 Task: Create an angular profile.
Action: Mouse moved to (8, 492)
Screenshot: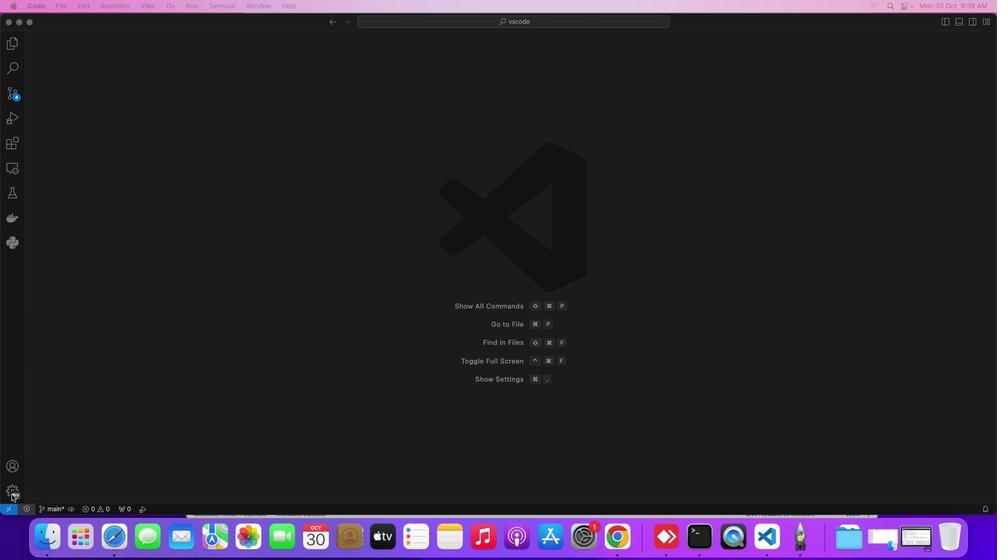 
Action: Mouse pressed left at (8, 492)
Screenshot: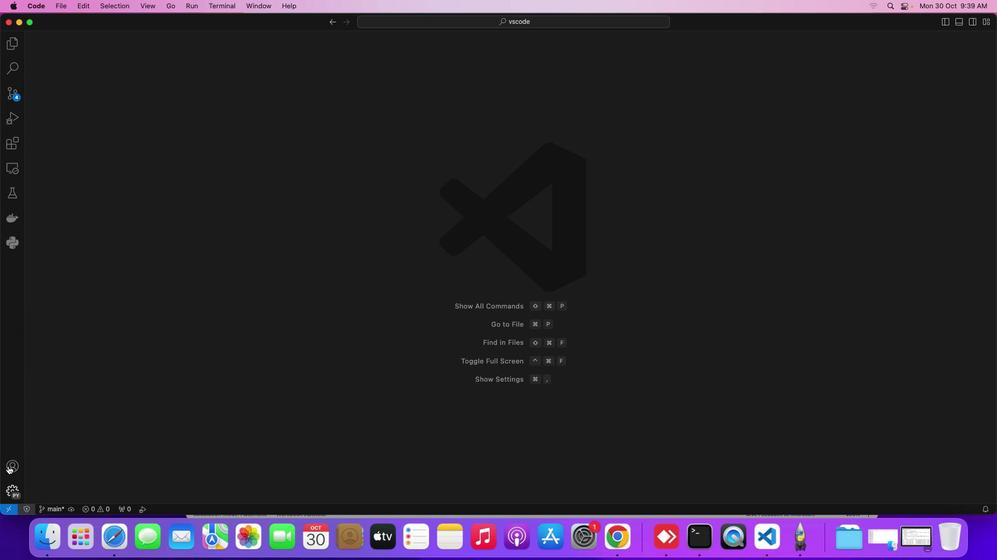 
Action: Mouse moved to (78, 397)
Screenshot: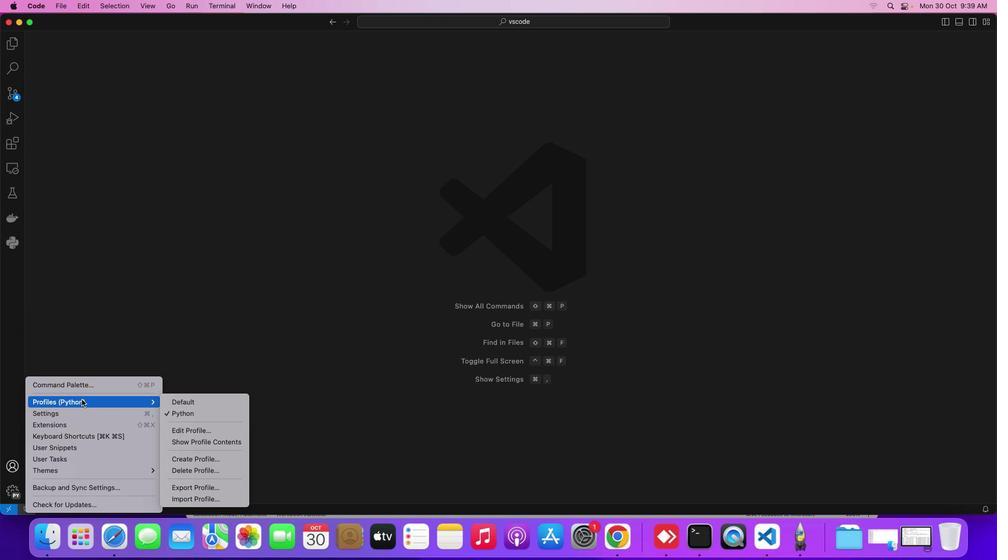 
Action: Mouse pressed left at (78, 397)
Screenshot: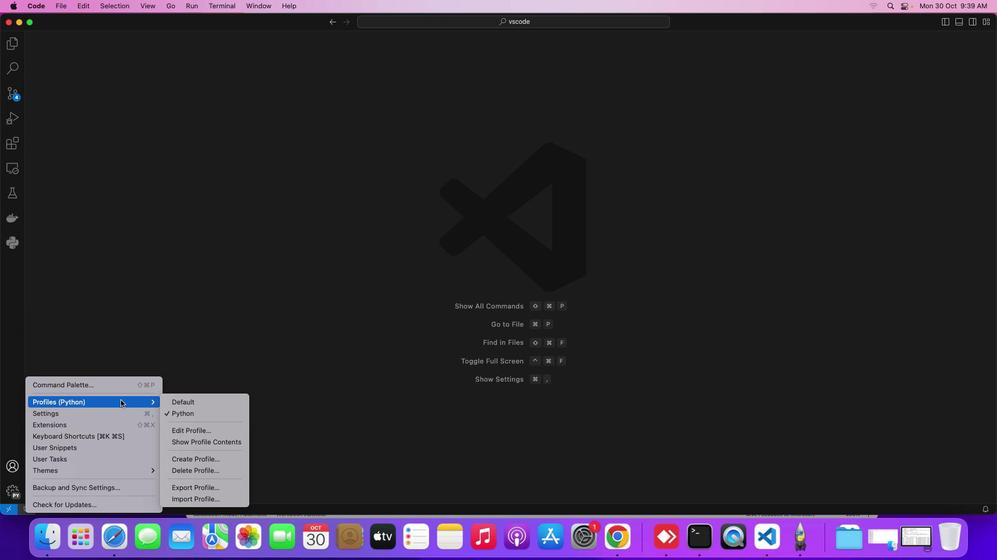
Action: Mouse moved to (208, 456)
Screenshot: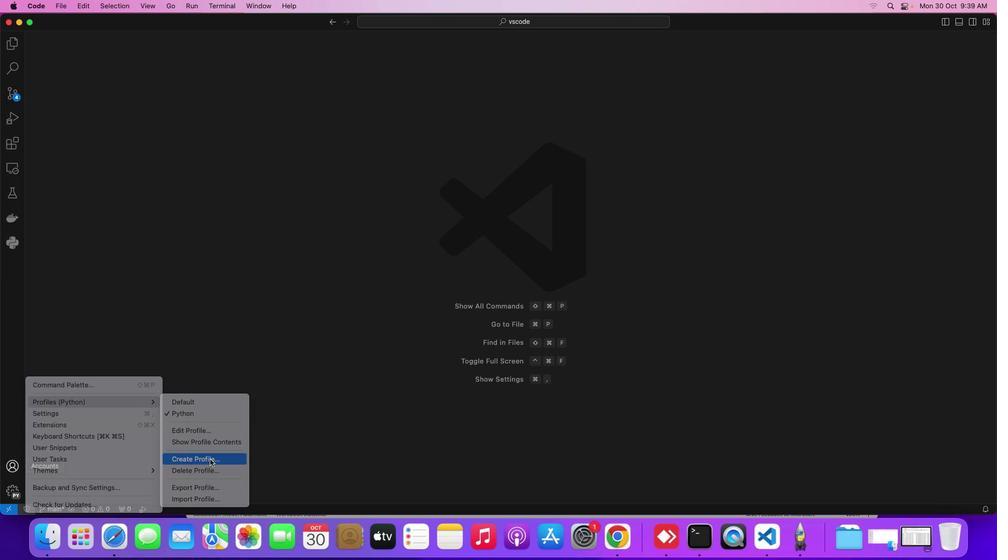 
Action: Mouse pressed left at (208, 456)
Screenshot: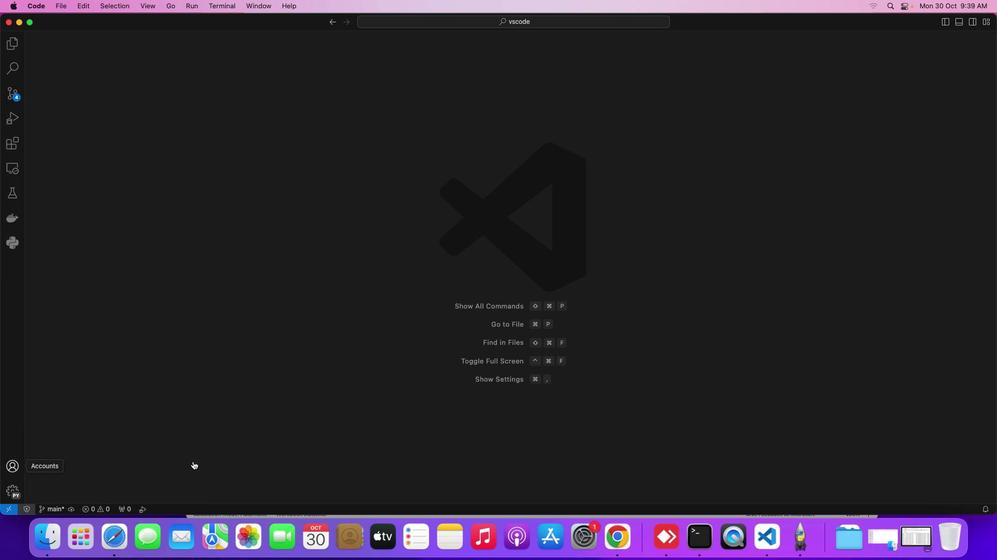 
Action: Mouse moved to (505, 53)
Screenshot: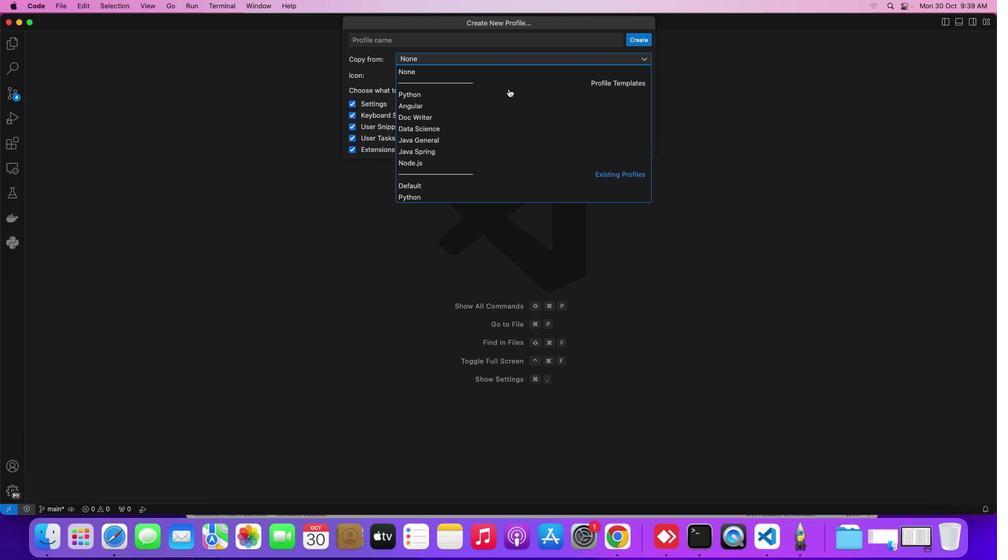 
Action: Mouse pressed left at (505, 53)
Screenshot: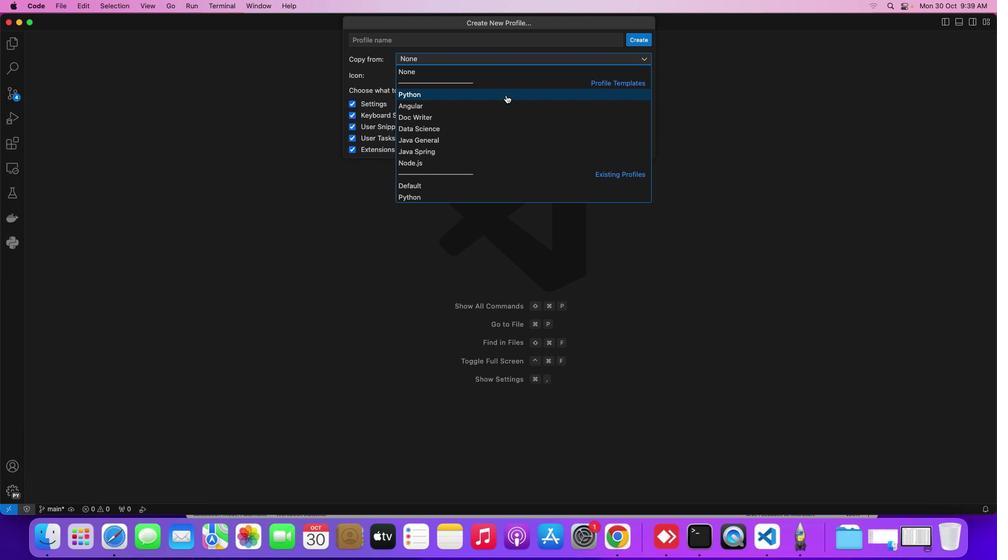 
Action: Mouse moved to (445, 104)
Screenshot: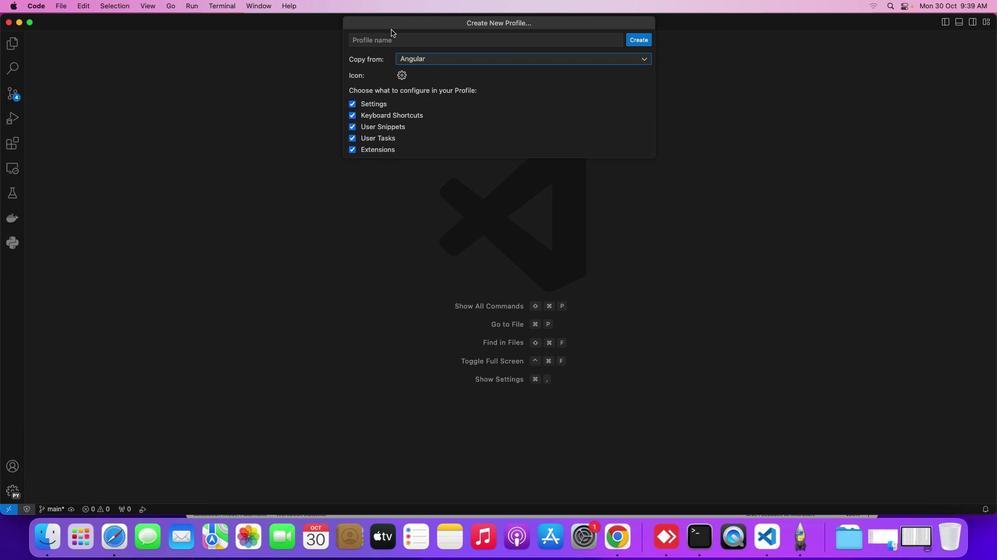 
Action: Mouse pressed left at (445, 104)
Screenshot: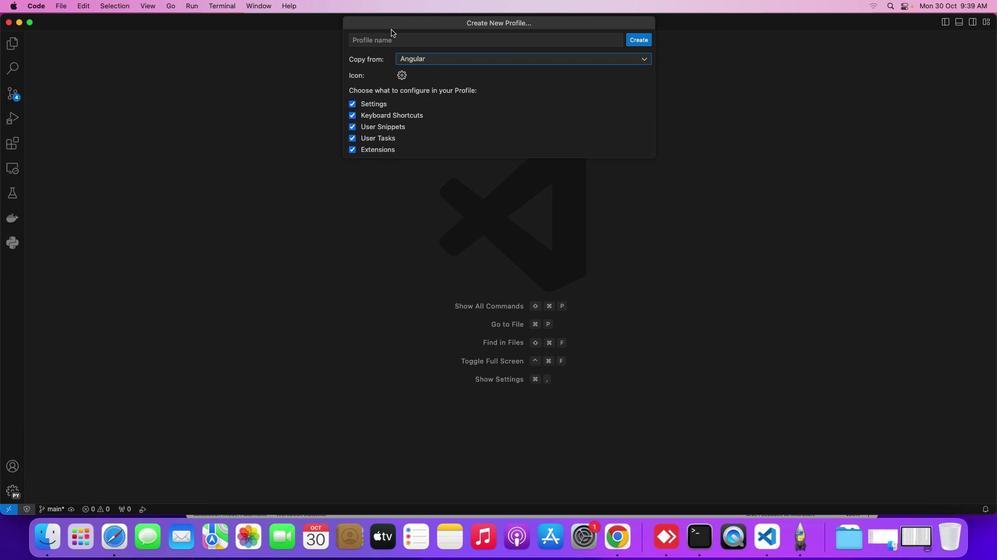 
Action: Mouse moved to (386, 36)
Screenshot: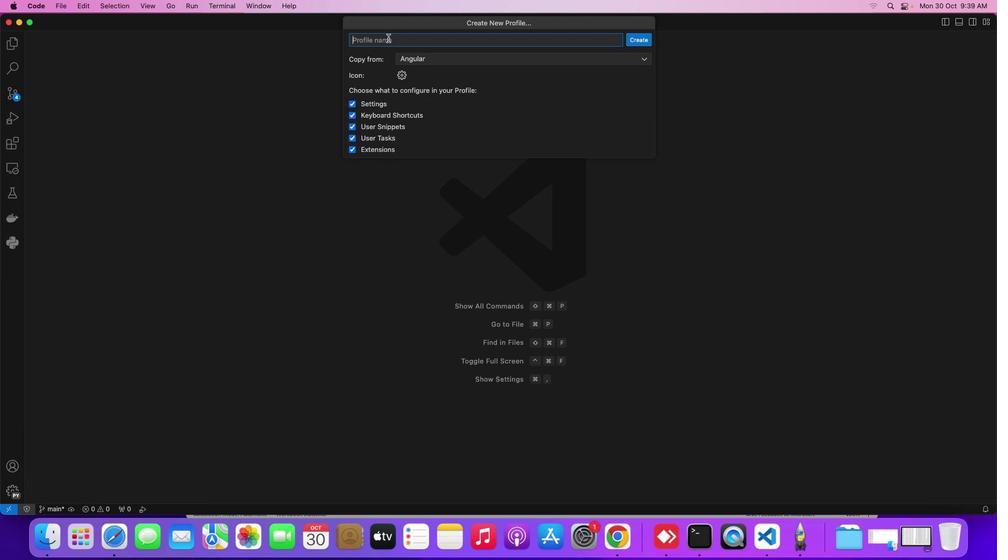 
Action: Mouse pressed left at (386, 36)
Screenshot: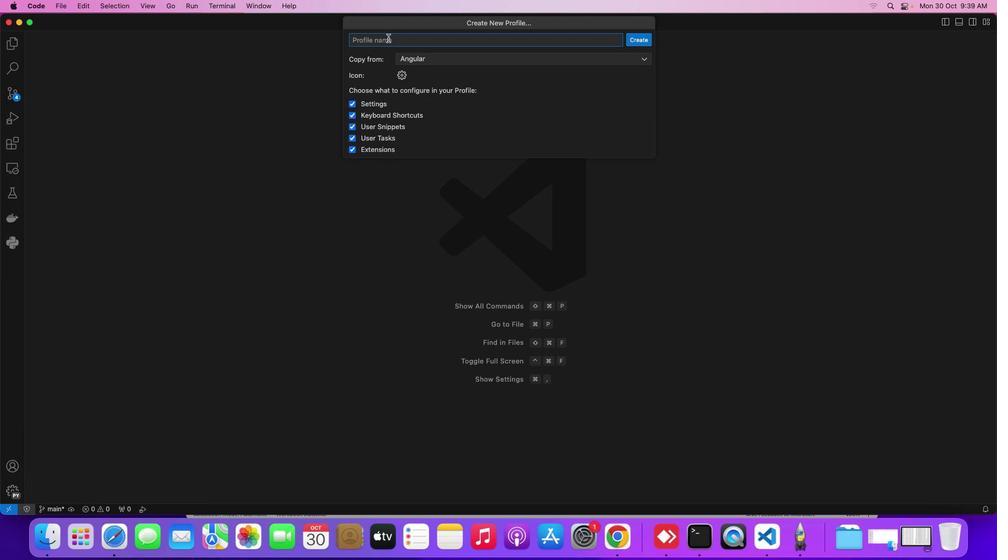 
Action: Mouse moved to (385, 35)
Screenshot: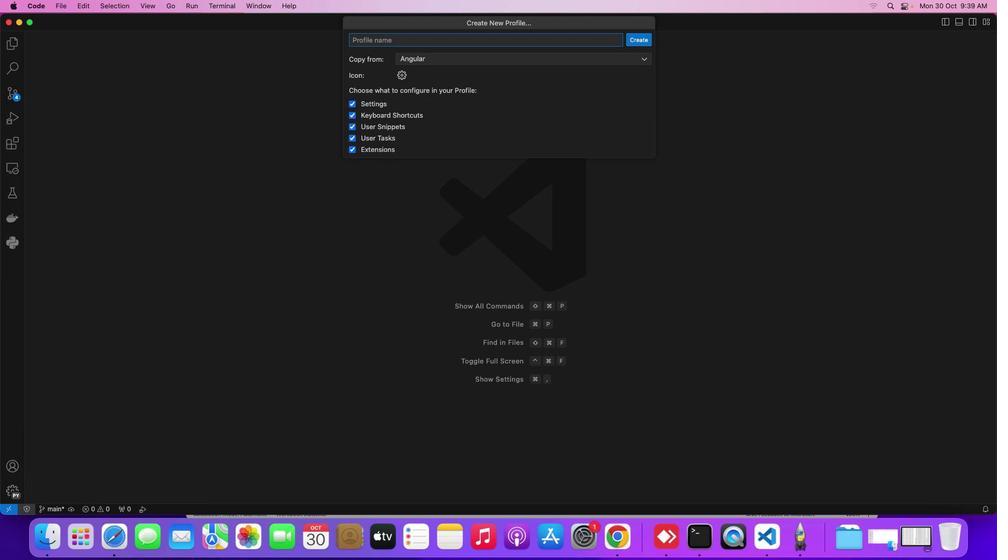 
Action: Key pressed Key.shift'A''n''g''u''l''a''r'
Screenshot: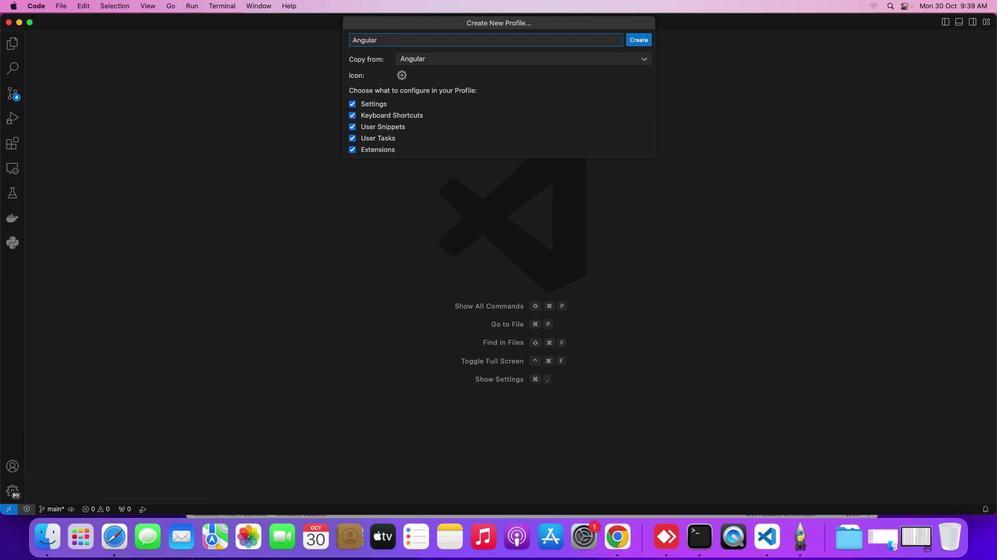 
Action: Mouse moved to (634, 44)
Screenshot: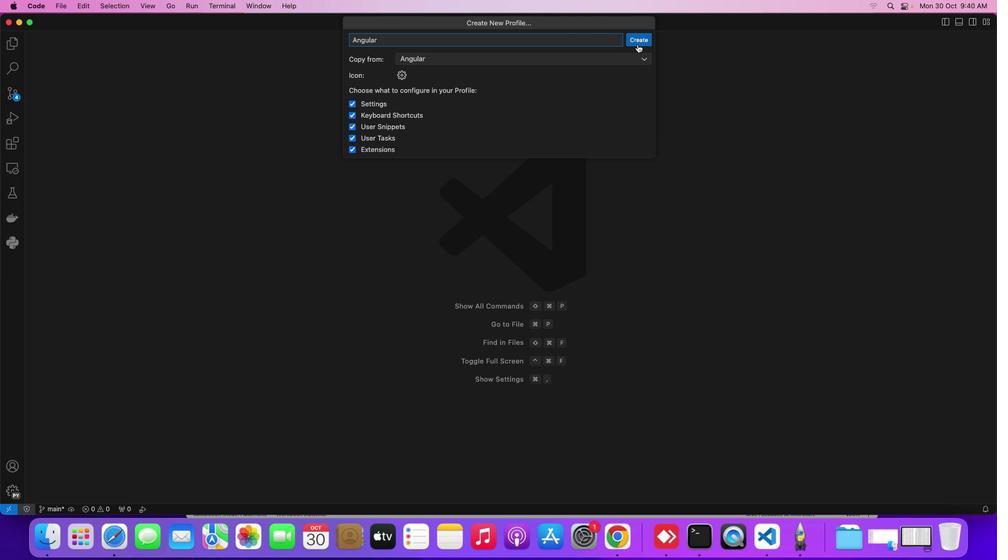
Action: Mouse pressed left at (634, 44)
Screenshot: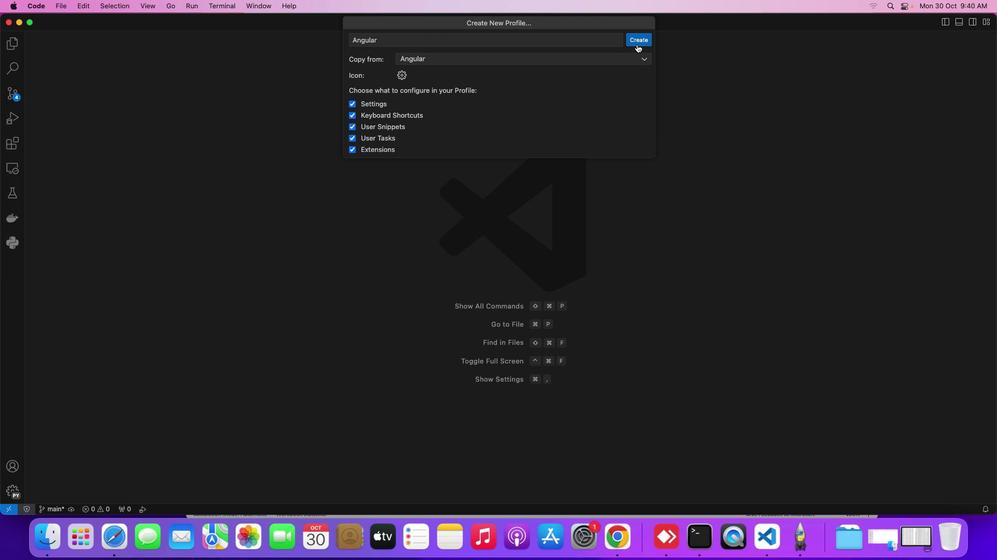 
Action: Mouse moved to (634, 42)
Screenshot: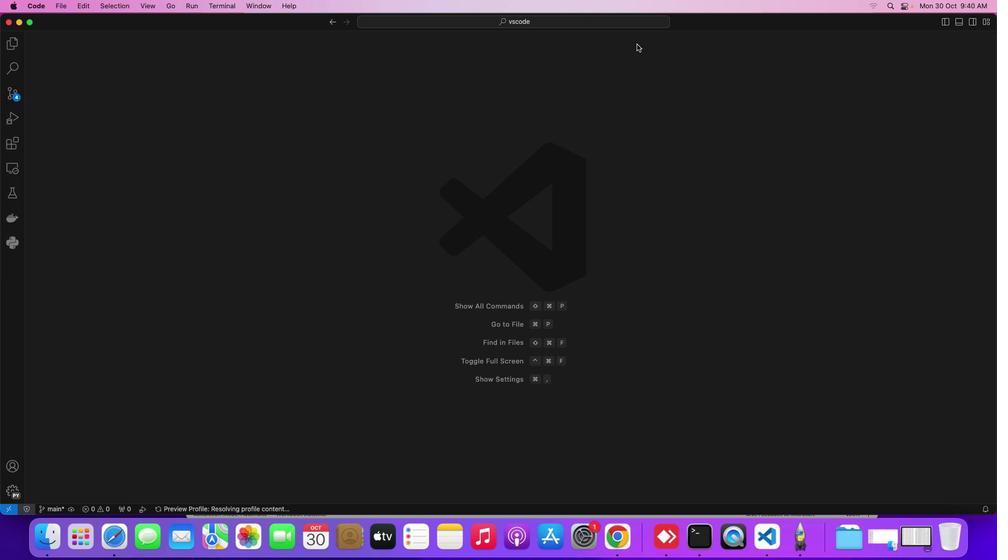 
Action: Mouse pressed left at (634, 42)
Screenshot: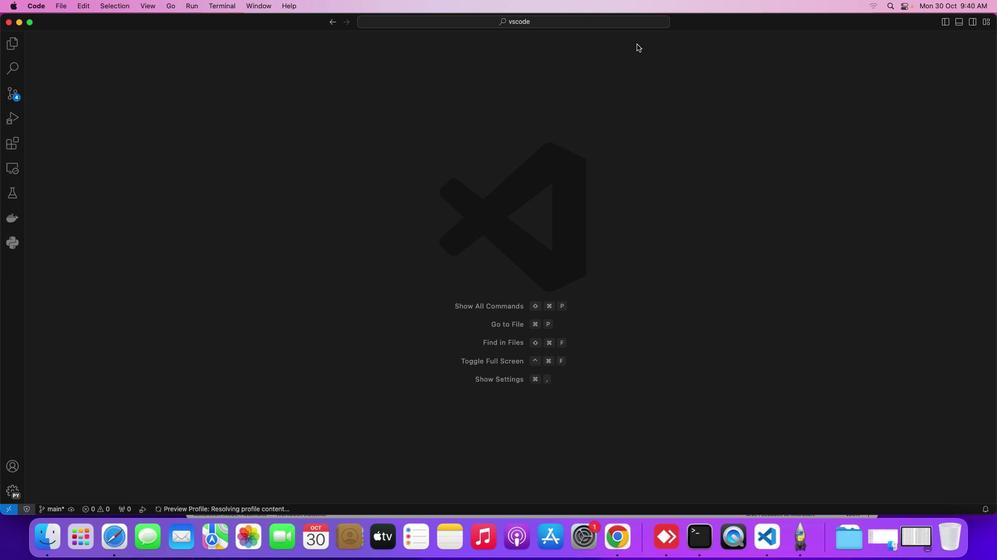 
Action: Mouse moved to (767, 282)
Screenshot: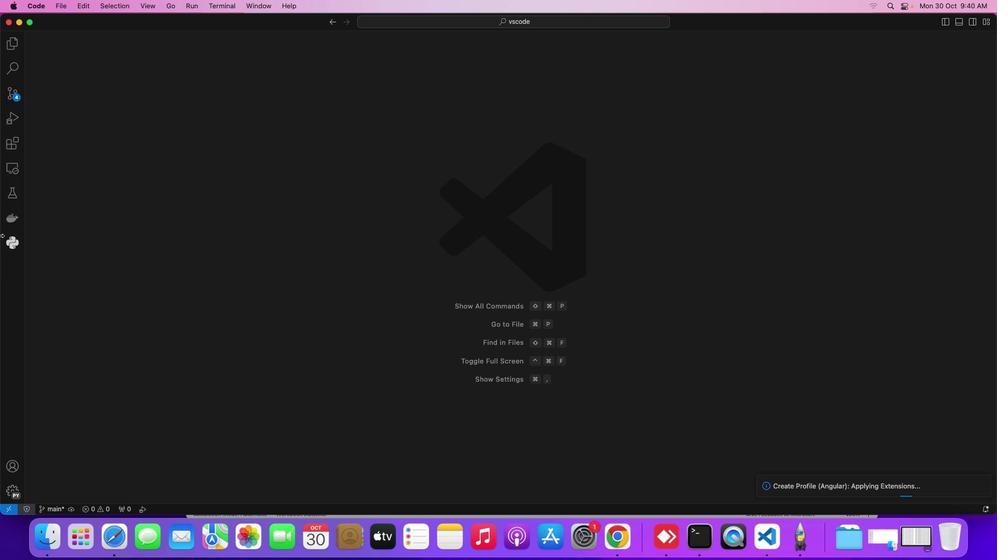 
